 Task: Sort the products in the category "Pies" by relevance.
Action: Mouse moved to (34, 111)
Screenshot: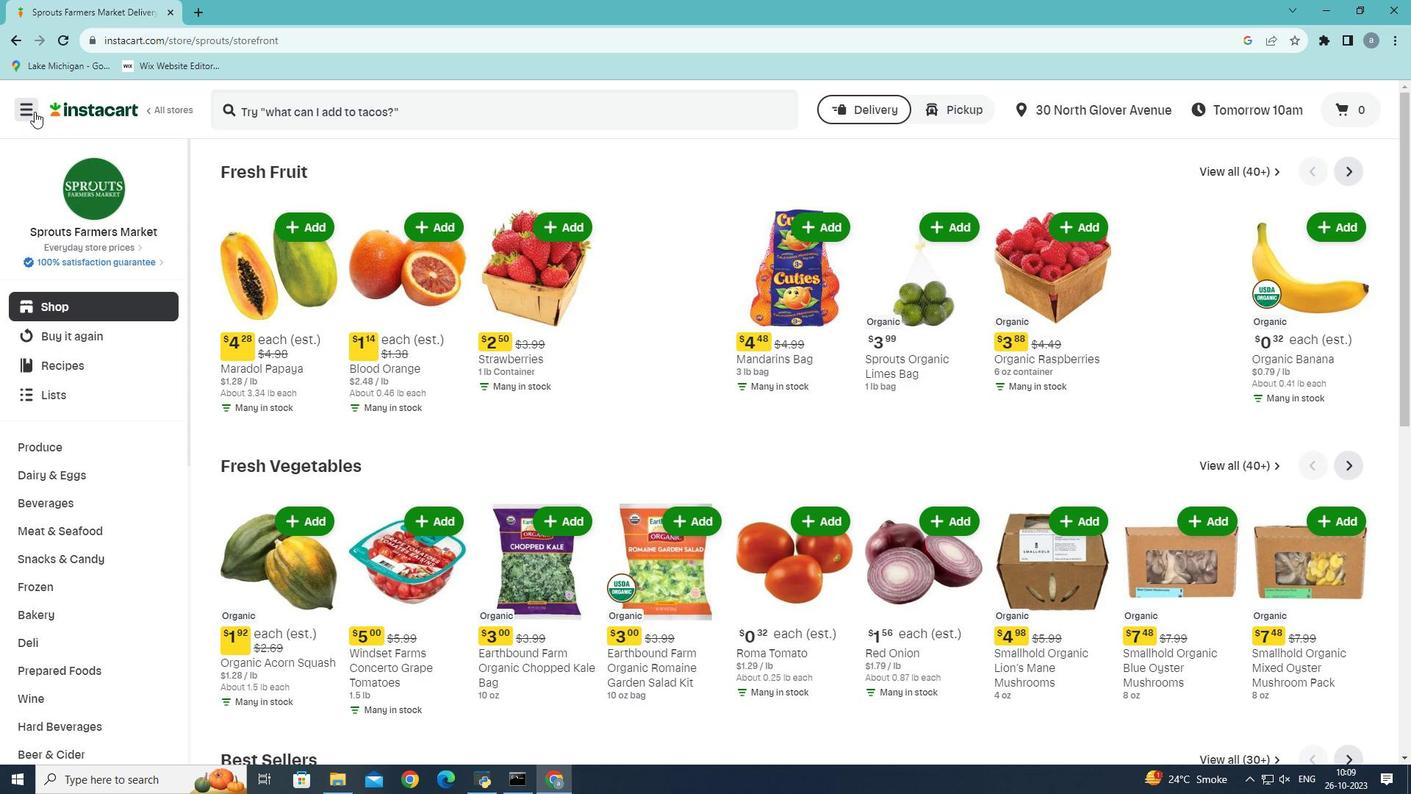 
Action: Mouse pressed left at (34, 111)
Screenshot: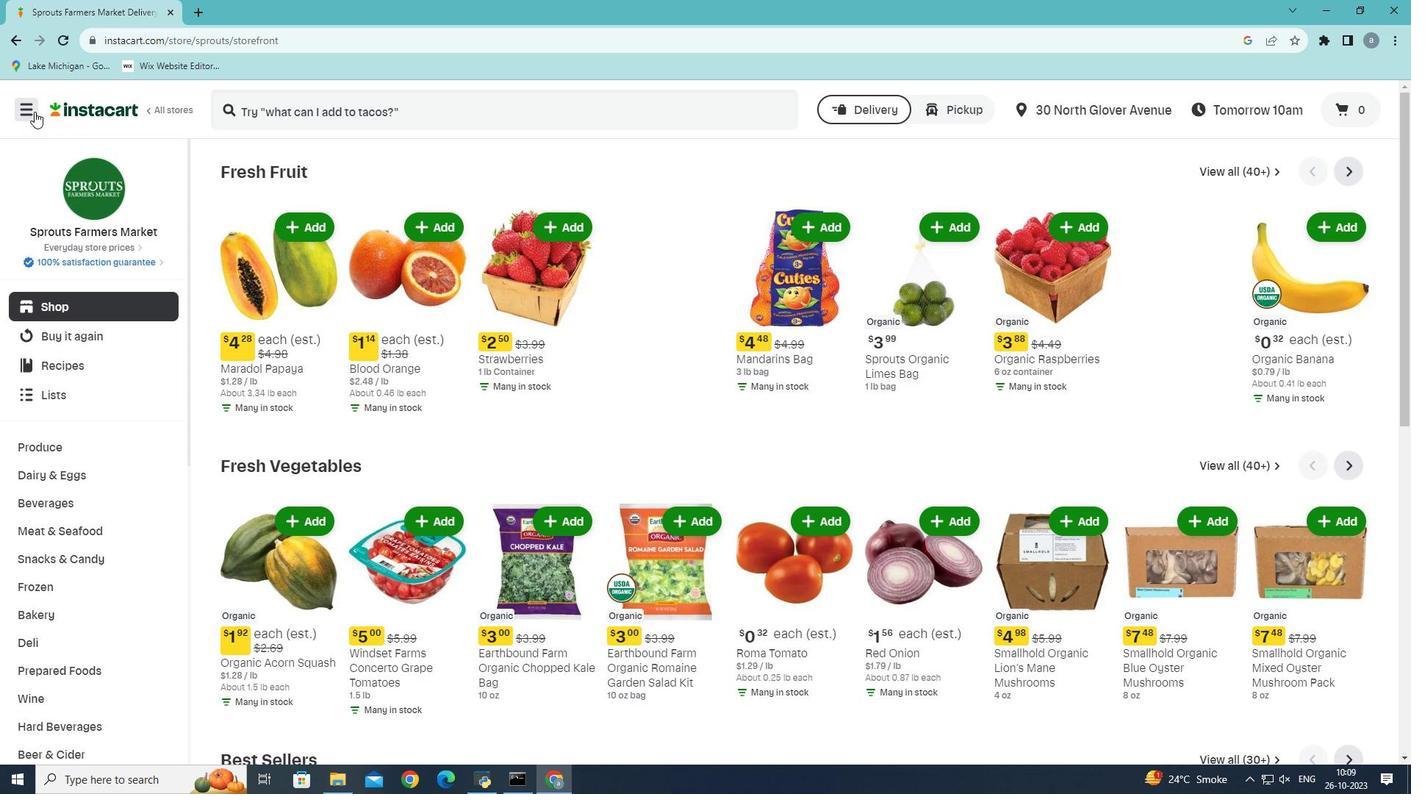 
Action: Mouse moved to (82, 427)
Screenshot: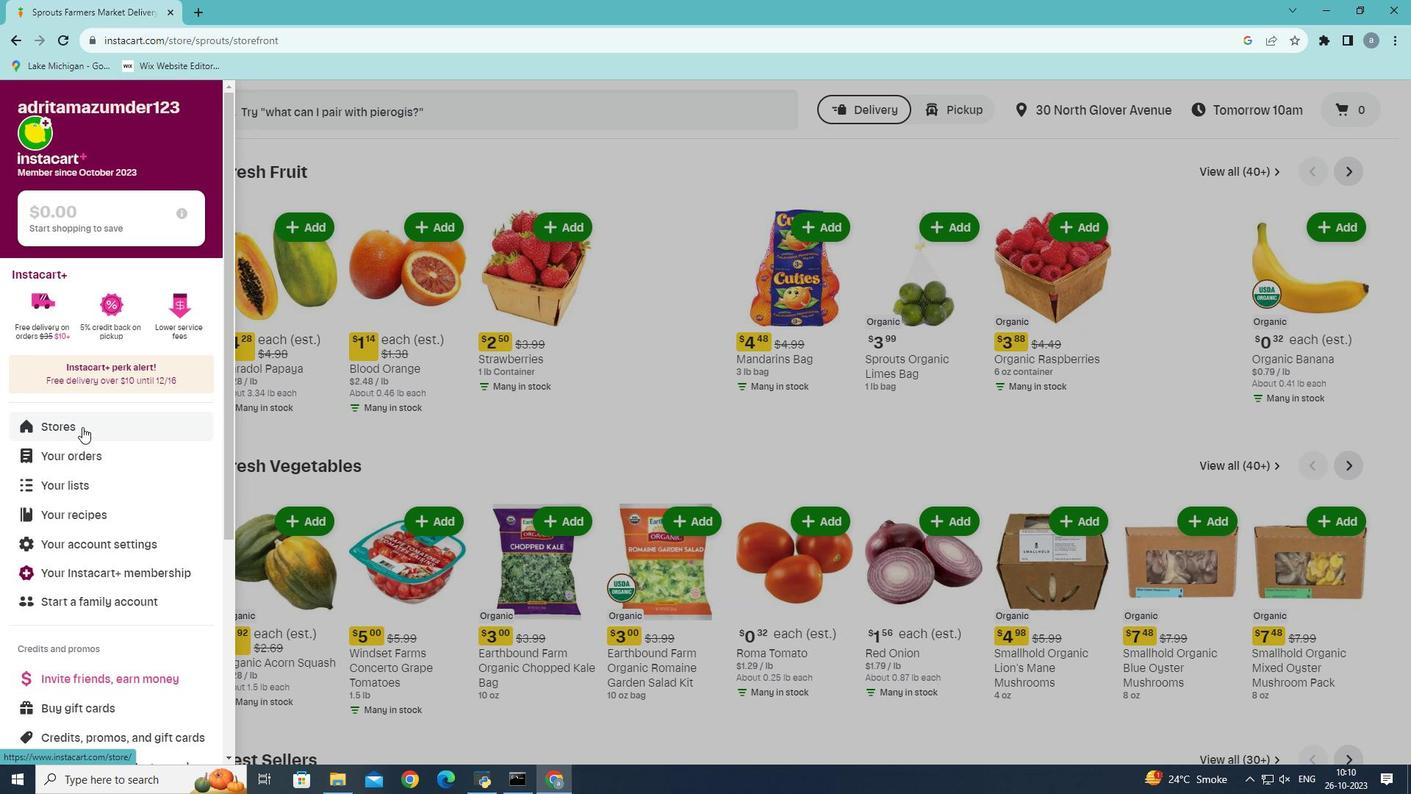 
Action: Mouse pressed left at (82, 427)
Screenshot: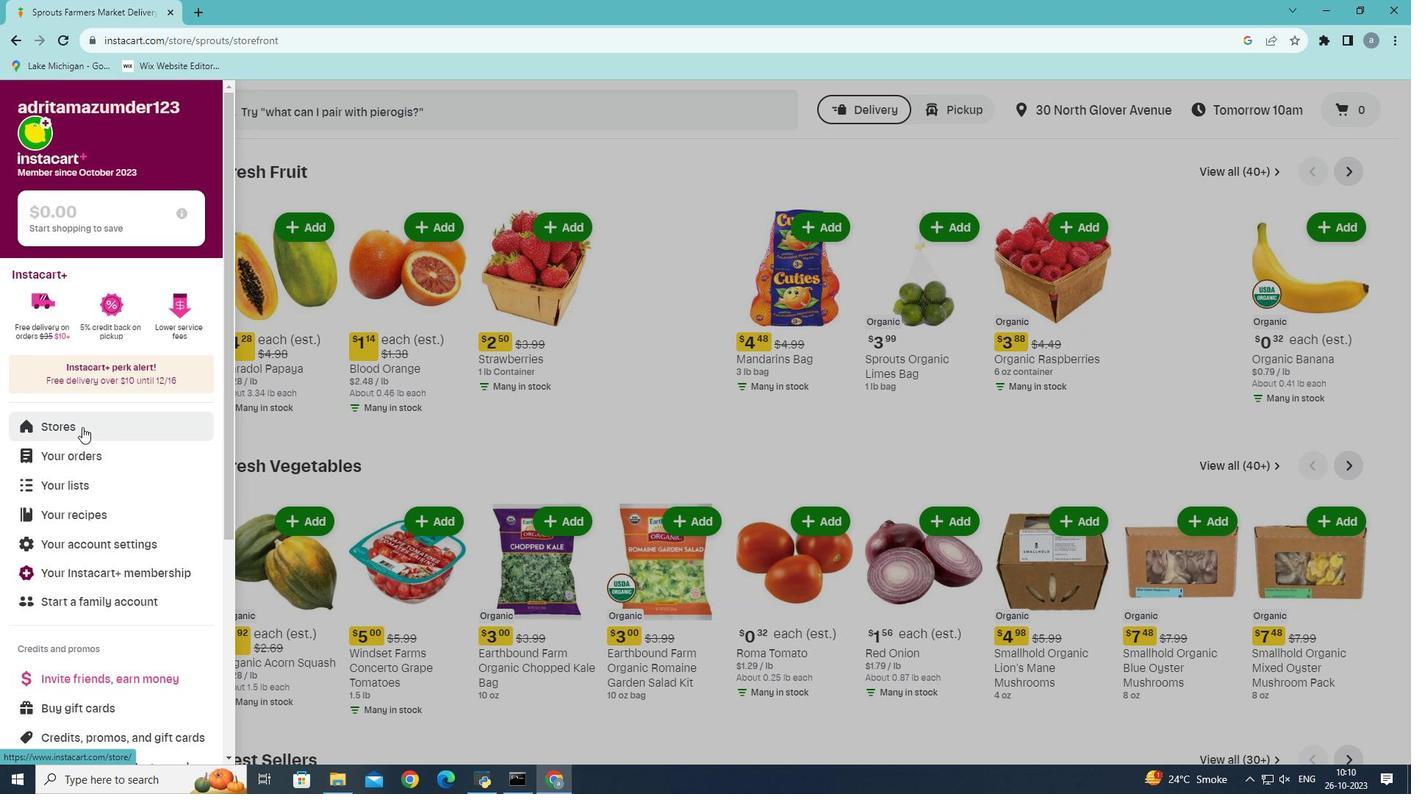 
Action: Mouse moved to (353, 163)
Screenshot: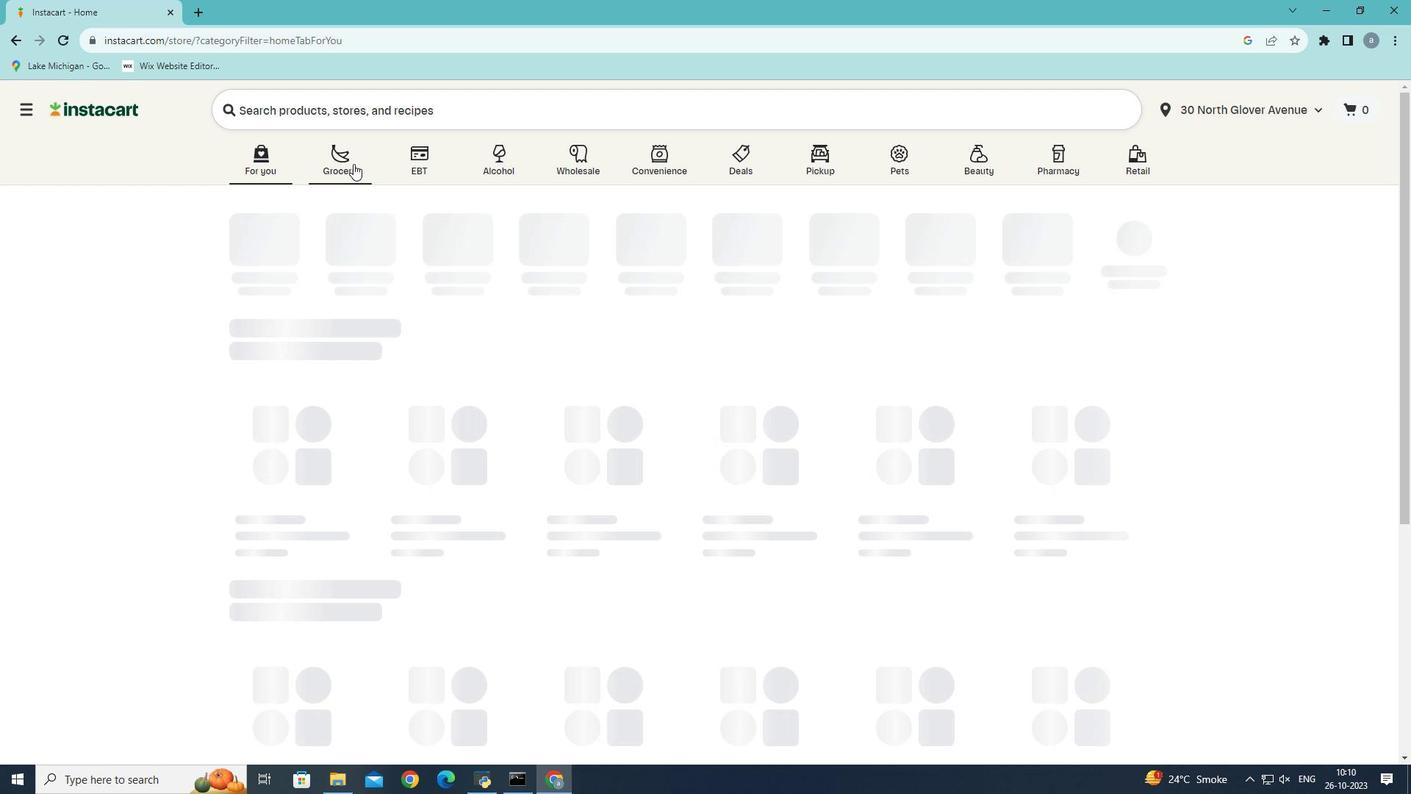 
Action: Mouse pressed left at (353, 163)
Screenshot: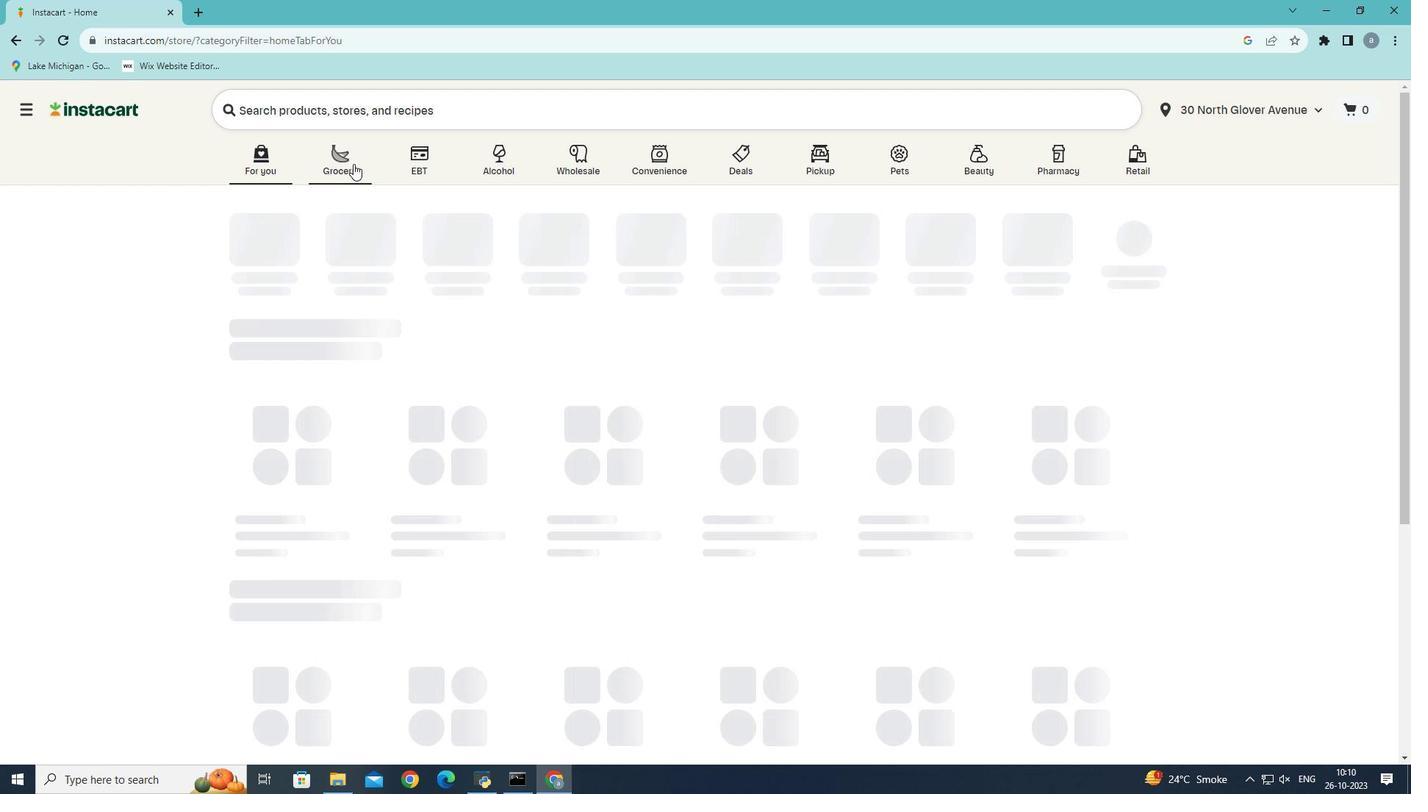 
Action: Mouse moved to (313, 422)
Screenshot: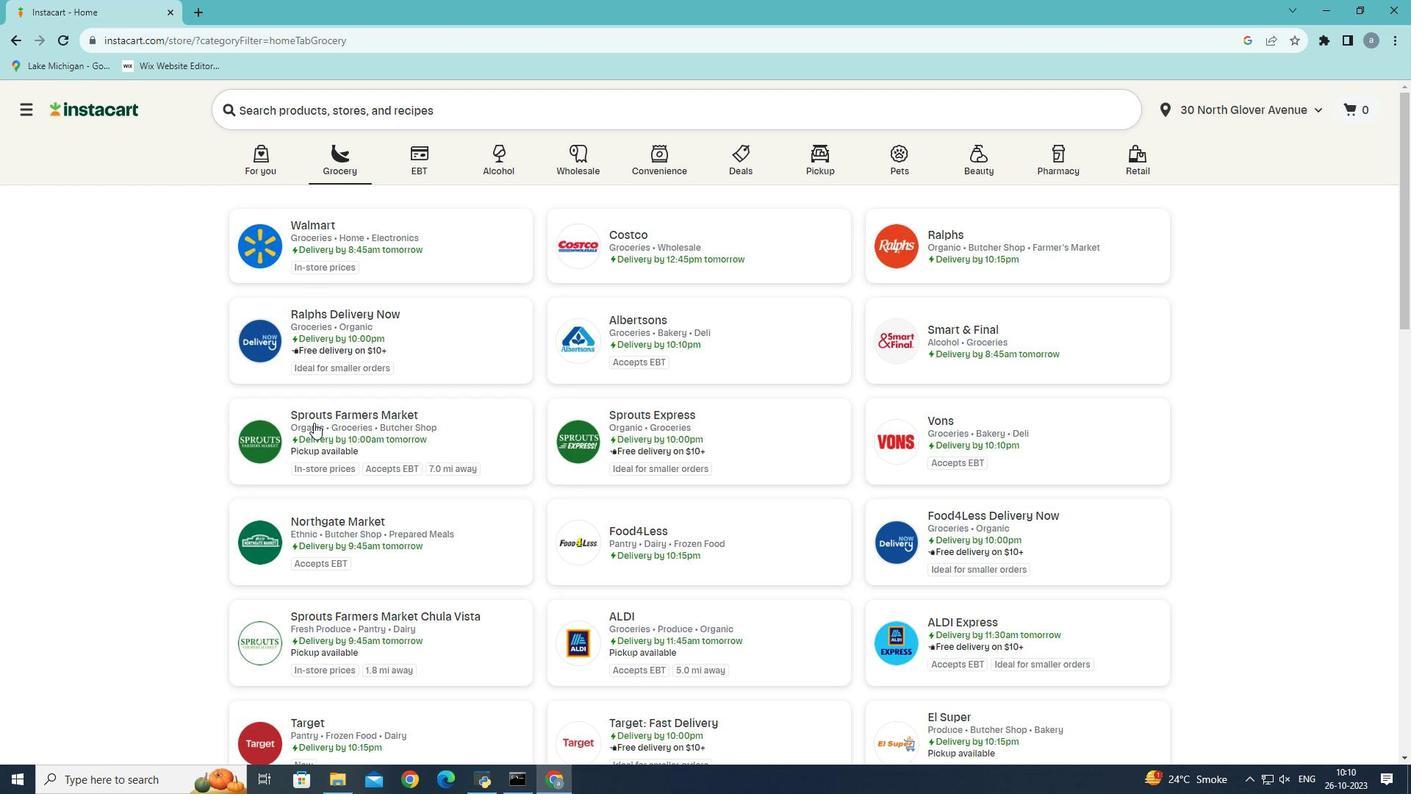 
Action: Mouse pressed left at (313, 422)
Screenshot: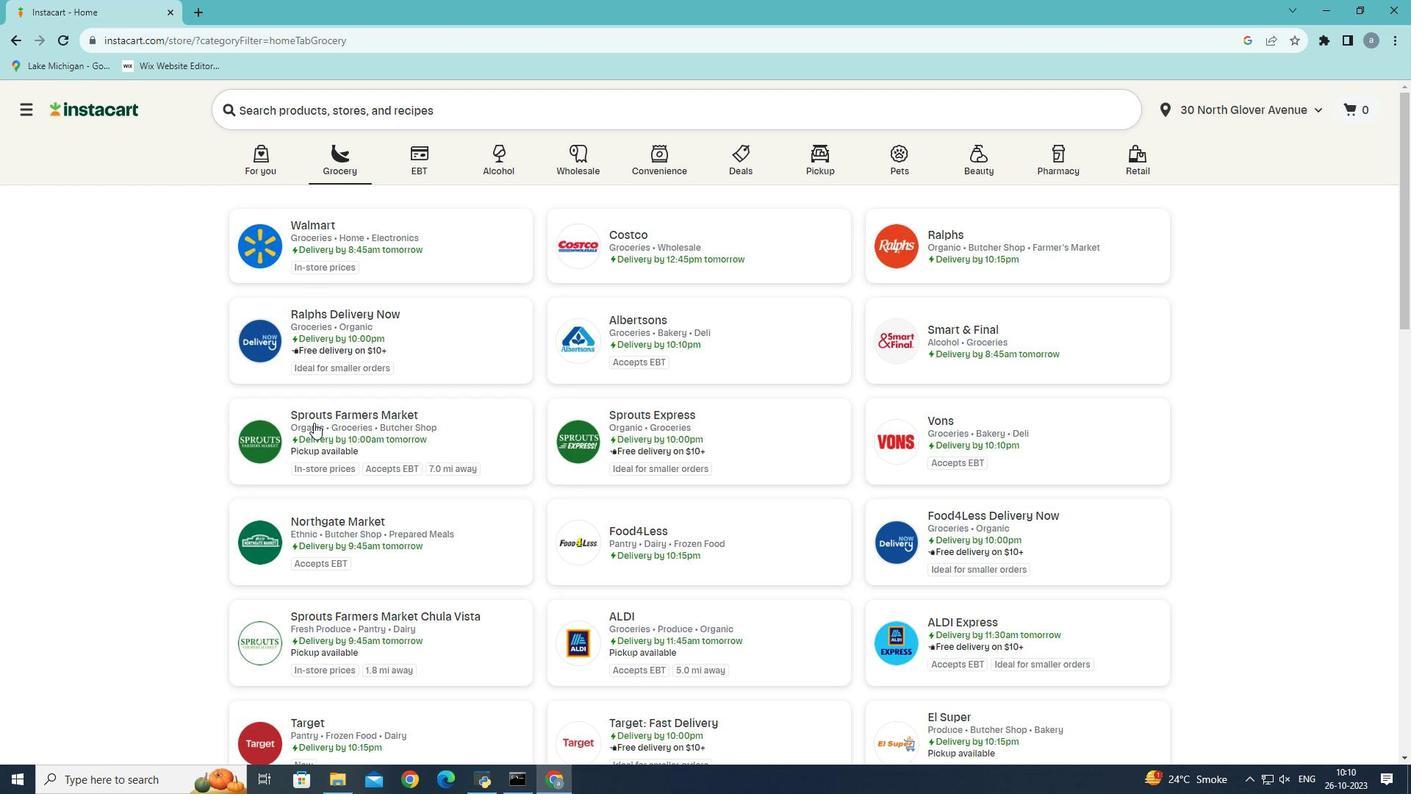 
Action: Mouse moved to (24, 617)
Screenshot: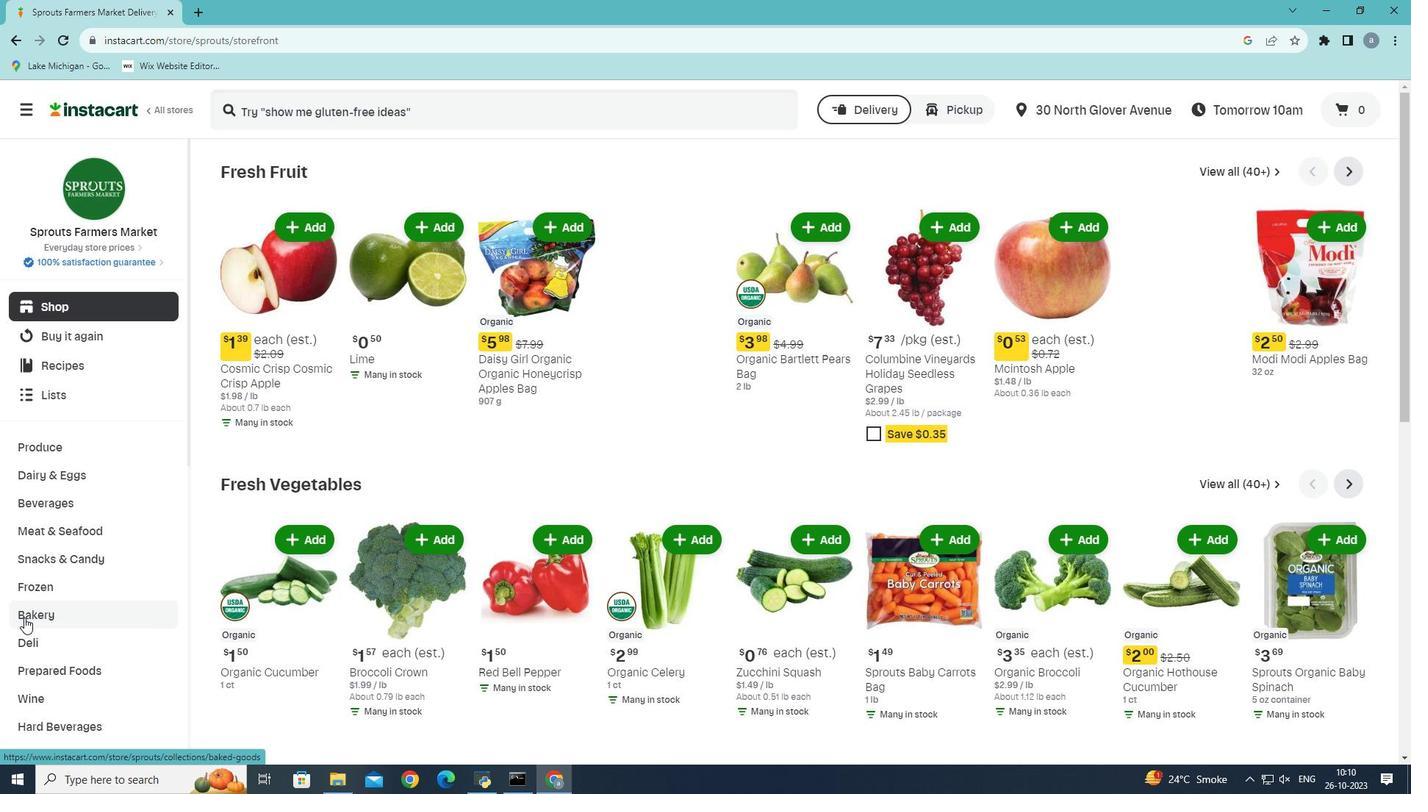
Action: Mouse pressed left at (24, 617)
Screenshot: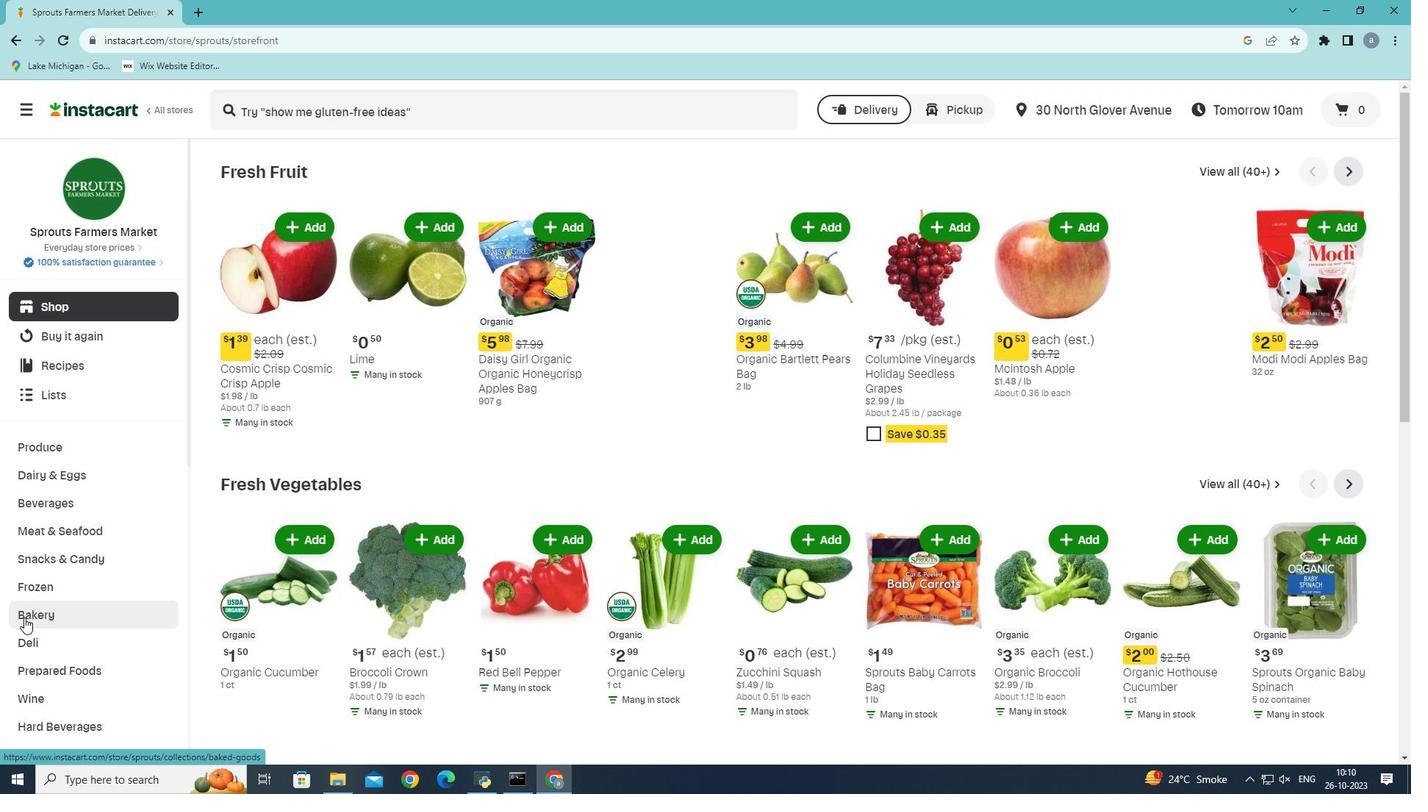 
Action: Mouse moved to (759, 205)
Screenshot: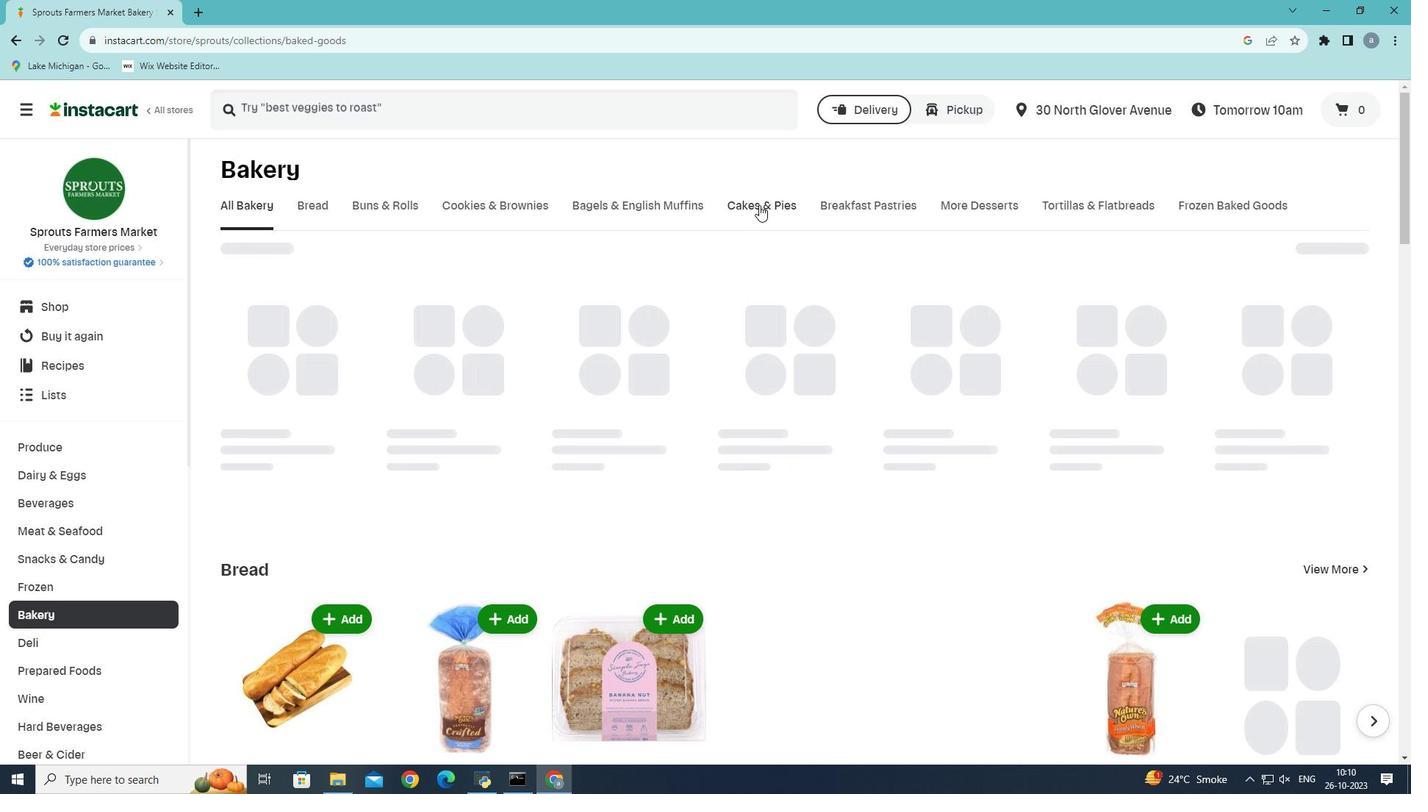 
Action: Mouse pressed left at (759, 205)
Screenshot: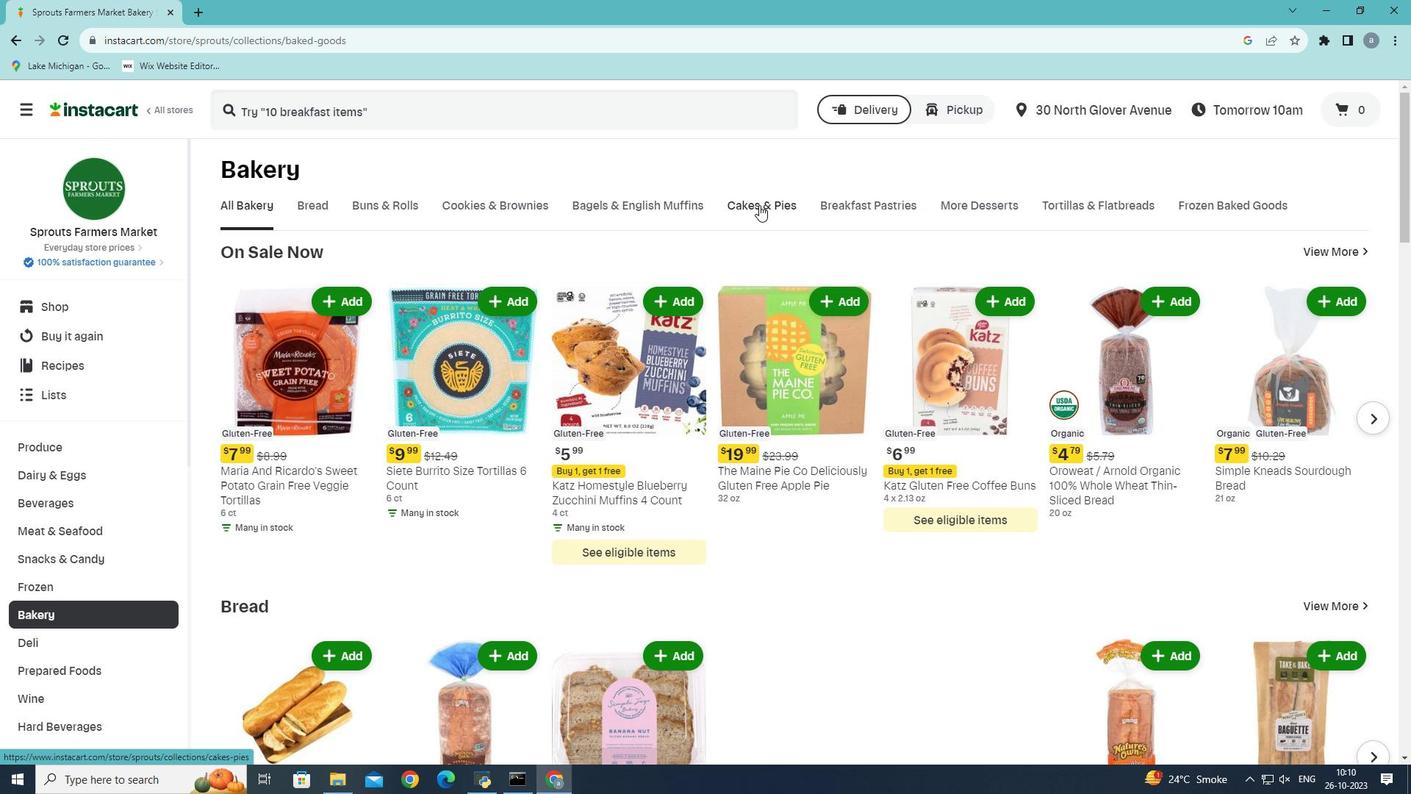 
Action: Mouse moved to (419, 264)
Screenshot: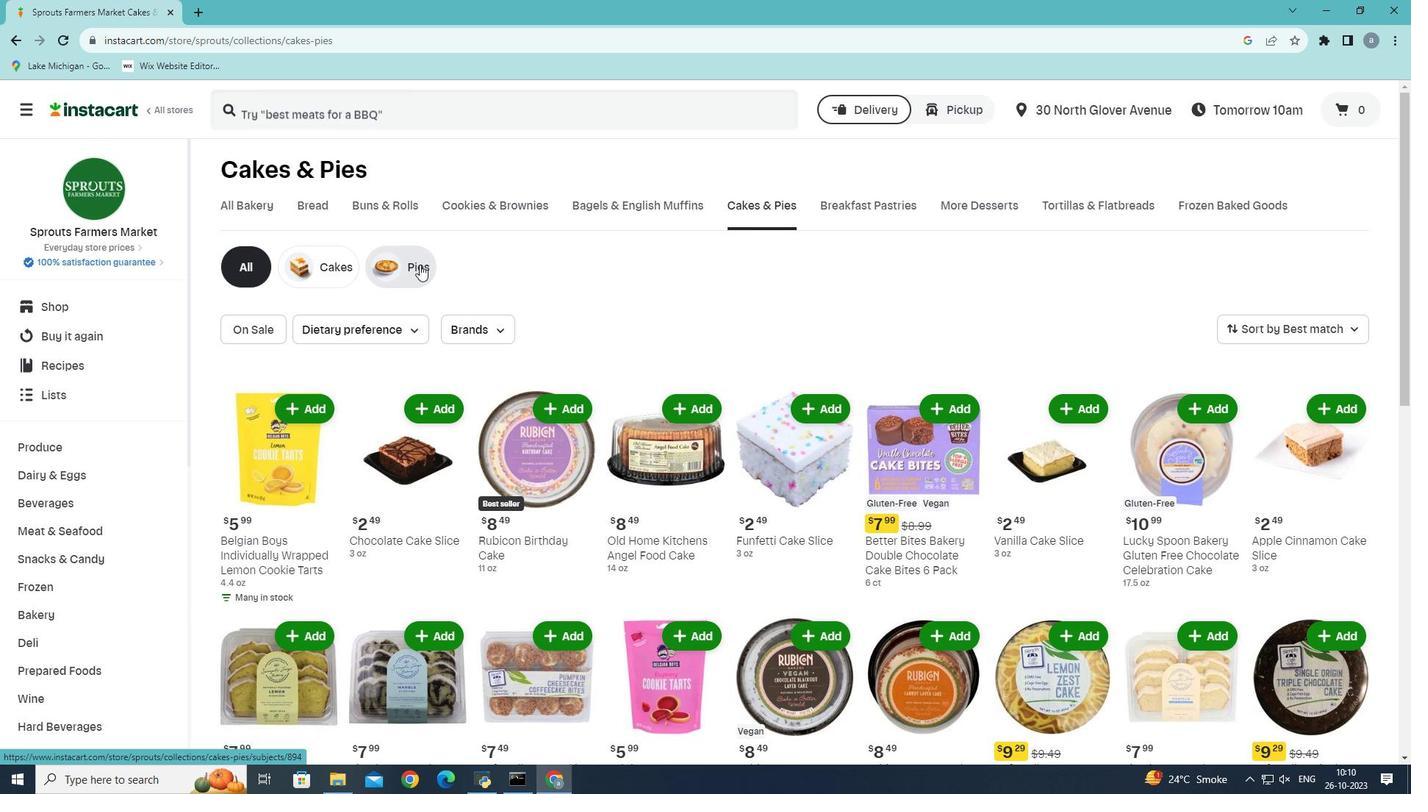 
Action: Mouse pressed left at (419, 264)
Screenshot: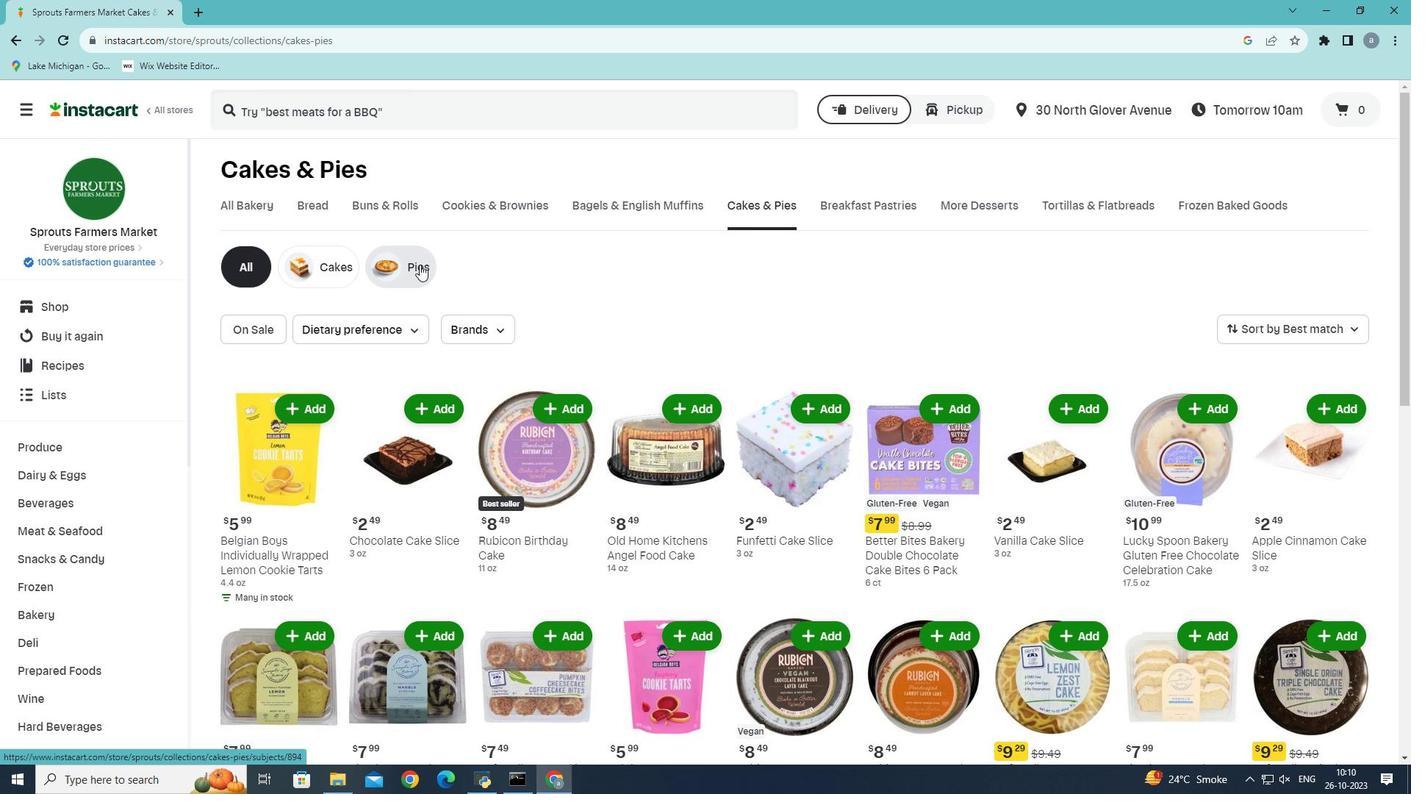 
Action: Mouse moved to (1354, 329)
Screenshot: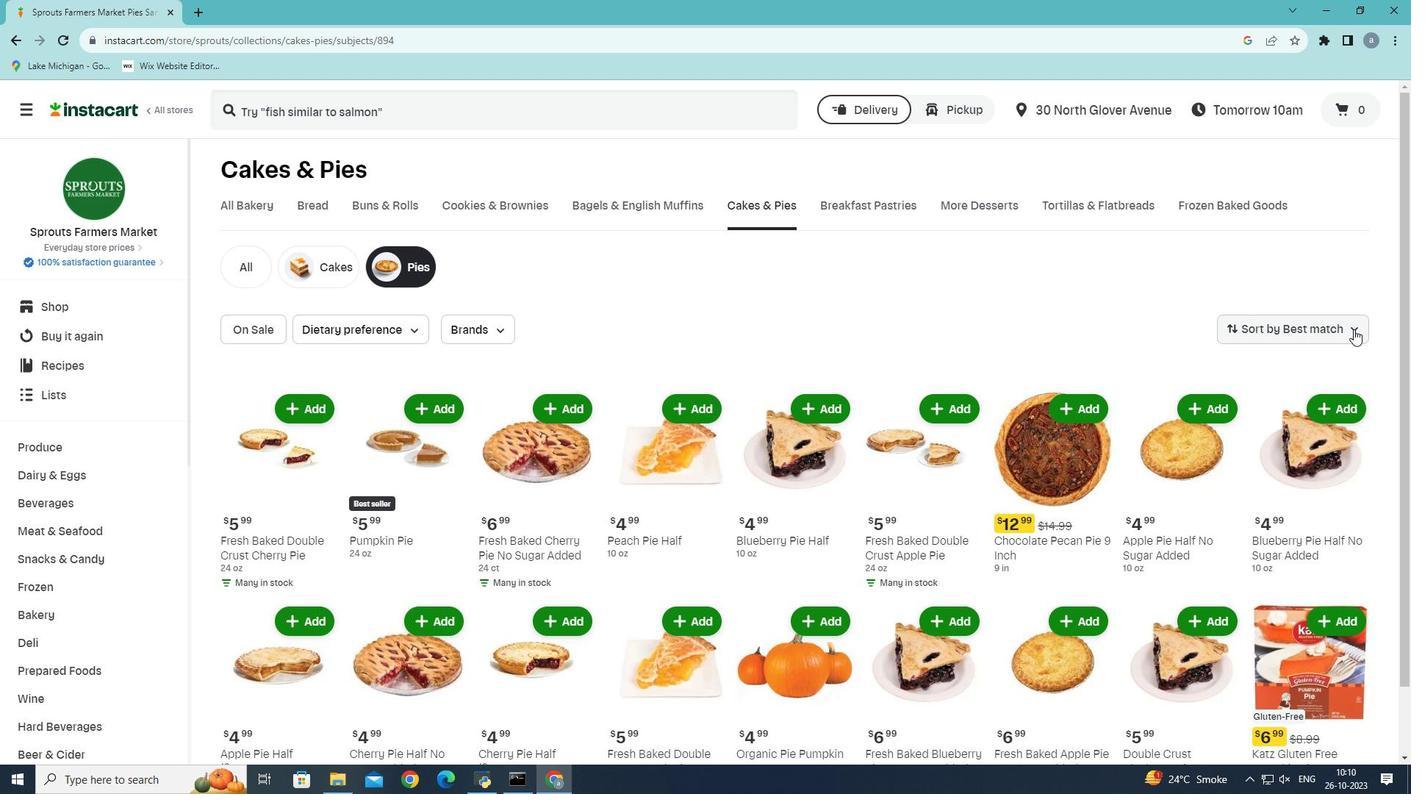 
Action: Mouse pressed left at (1354, 329)
Screenshot: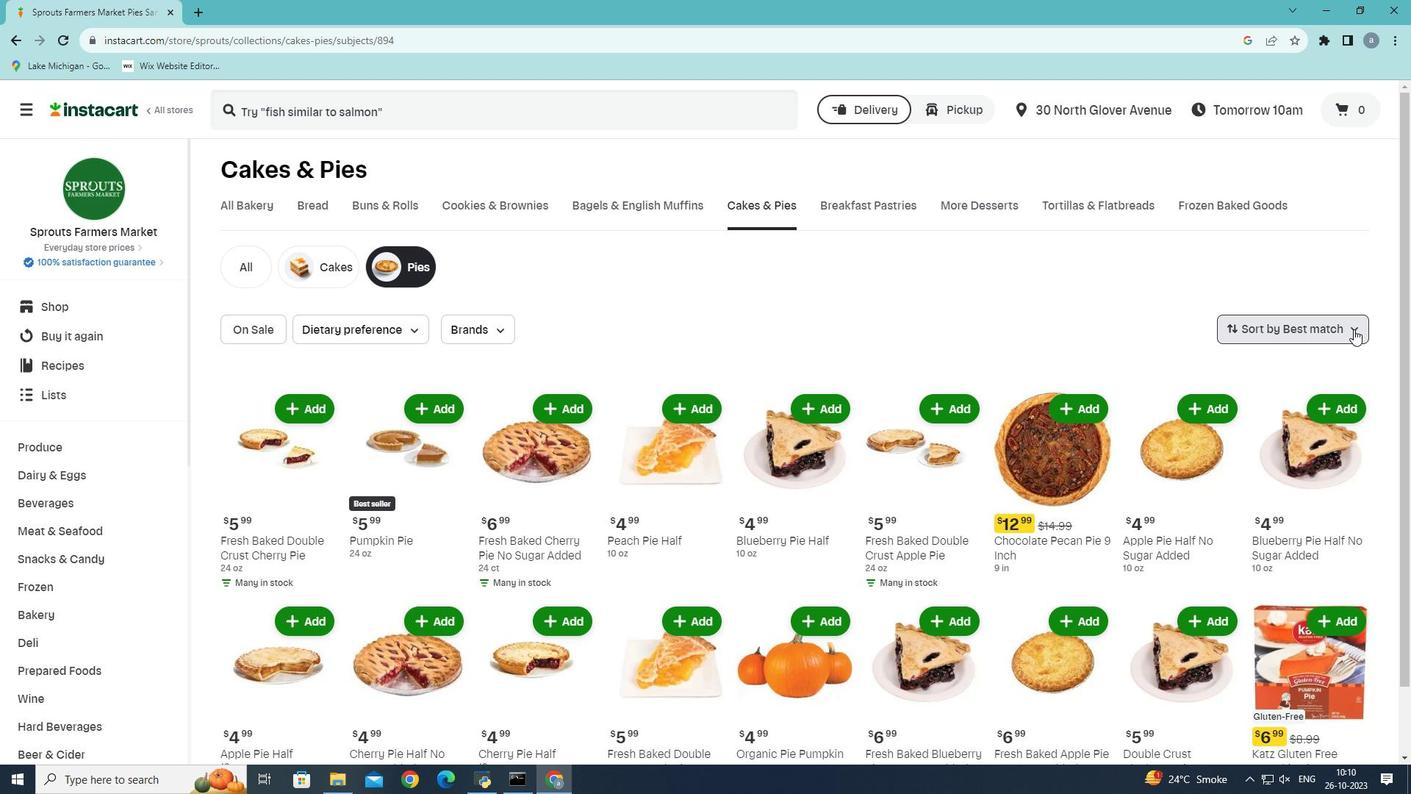 
Action: Mouse moved to (1278, 550)
Screenshot: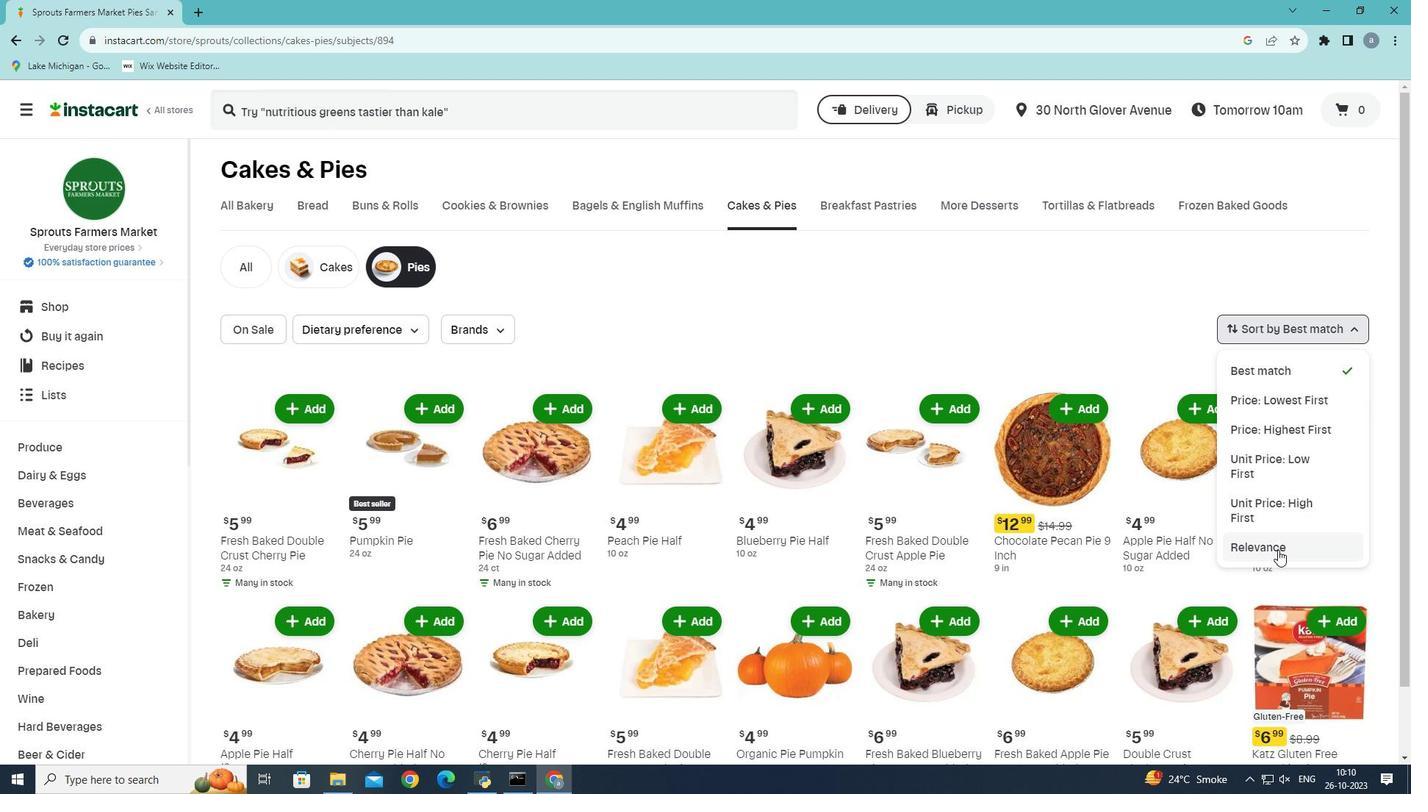 
Action: Mouse pressed left at (1278, 550)
Screenshot: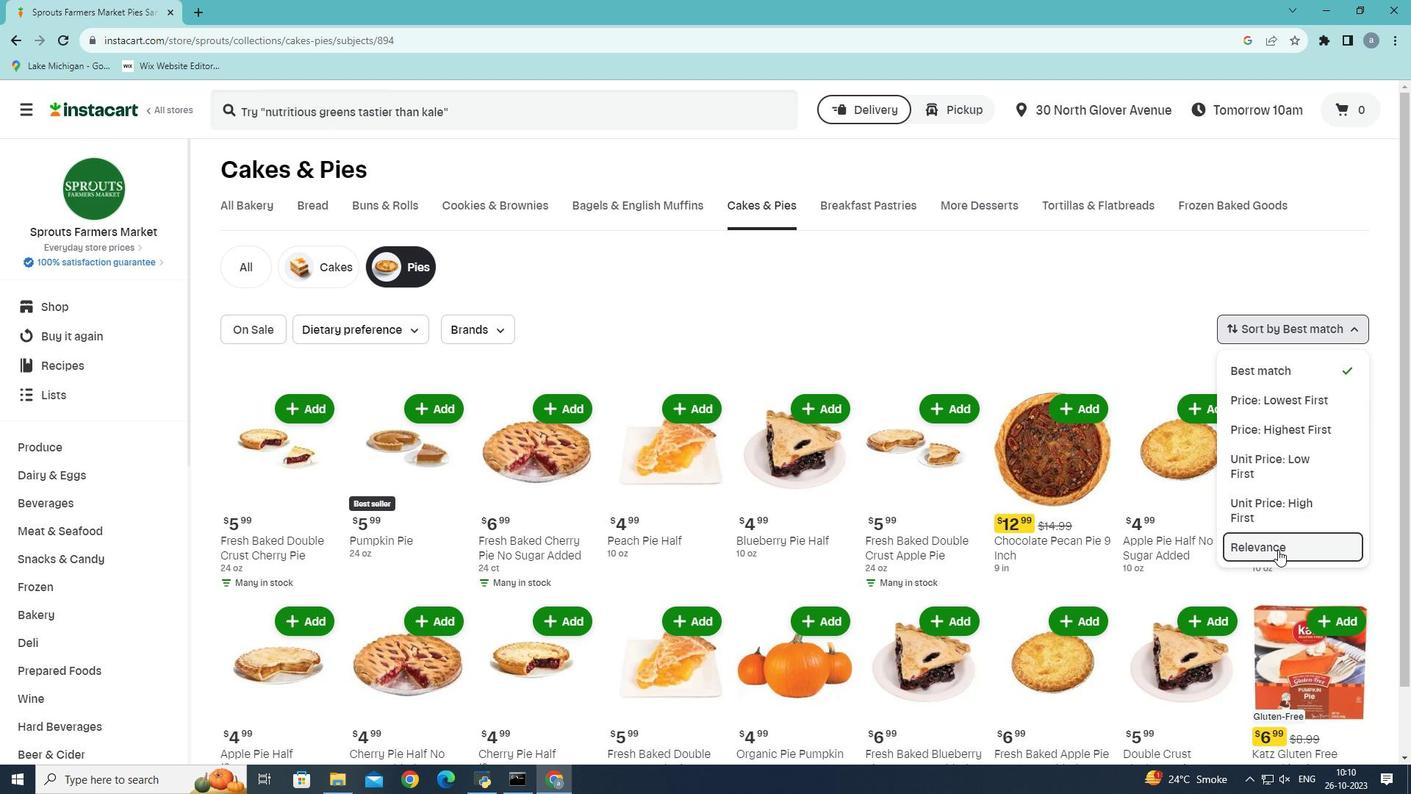 
Action: Mouse moved to (1279, 550)
Screenshot: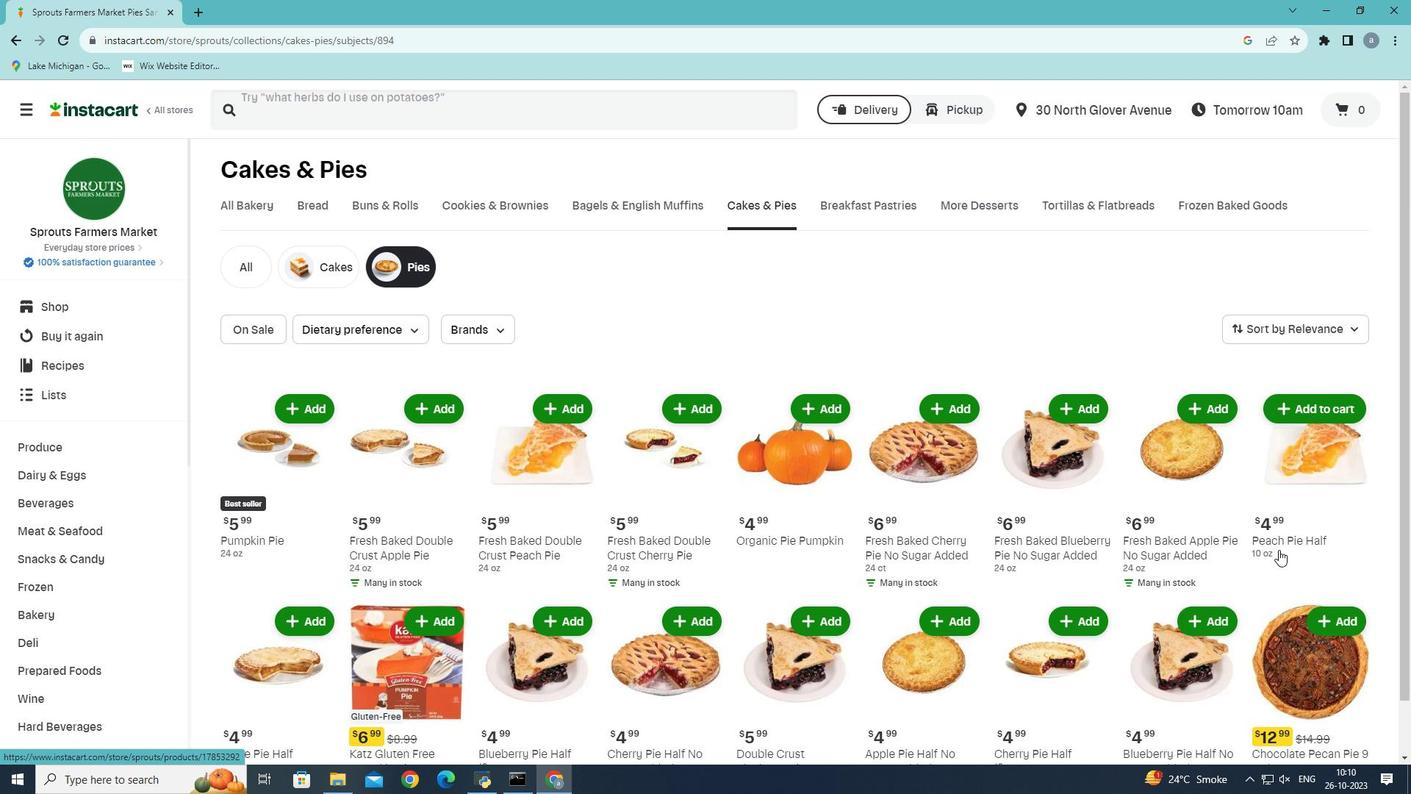 
